Task: Start in the project WonderTech the sprint 'Mission Control', with a duration of 2 weeks.
Action: Mouse moved to (1161, 430)
Screenshot: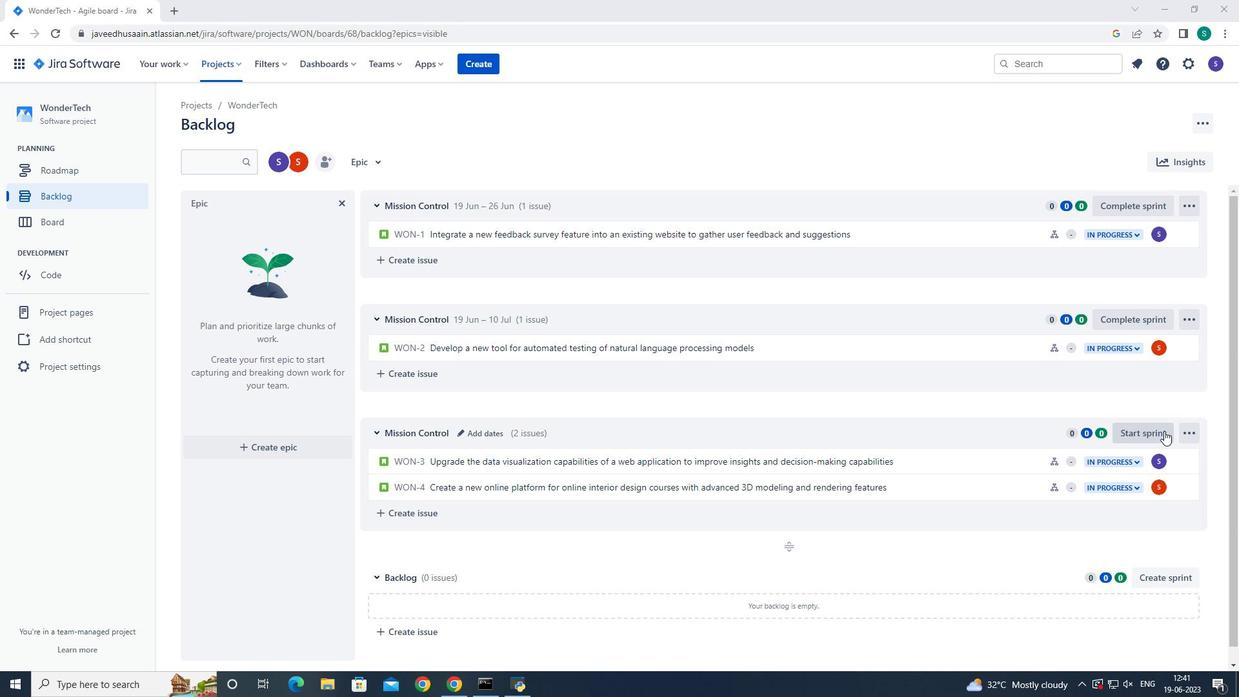 
Action: Mouse pressed left at (1161, 430)
Screenshot: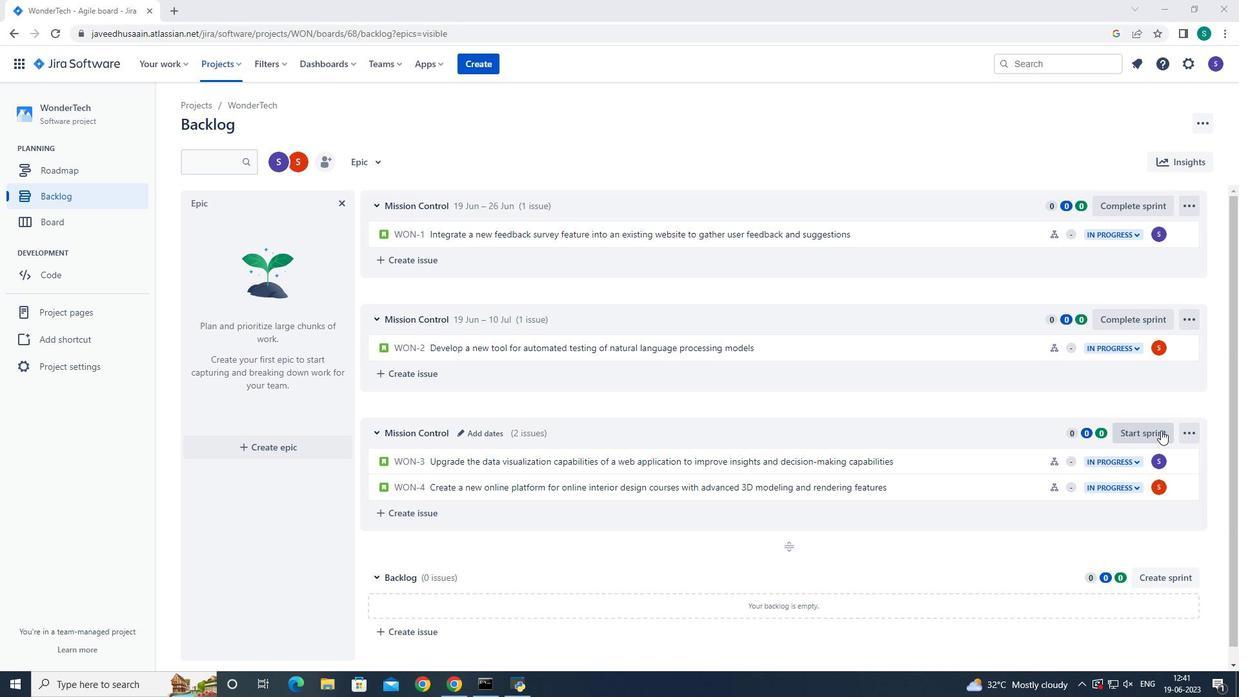 
Action: Mouse moved to (584, 221)
Screenshot: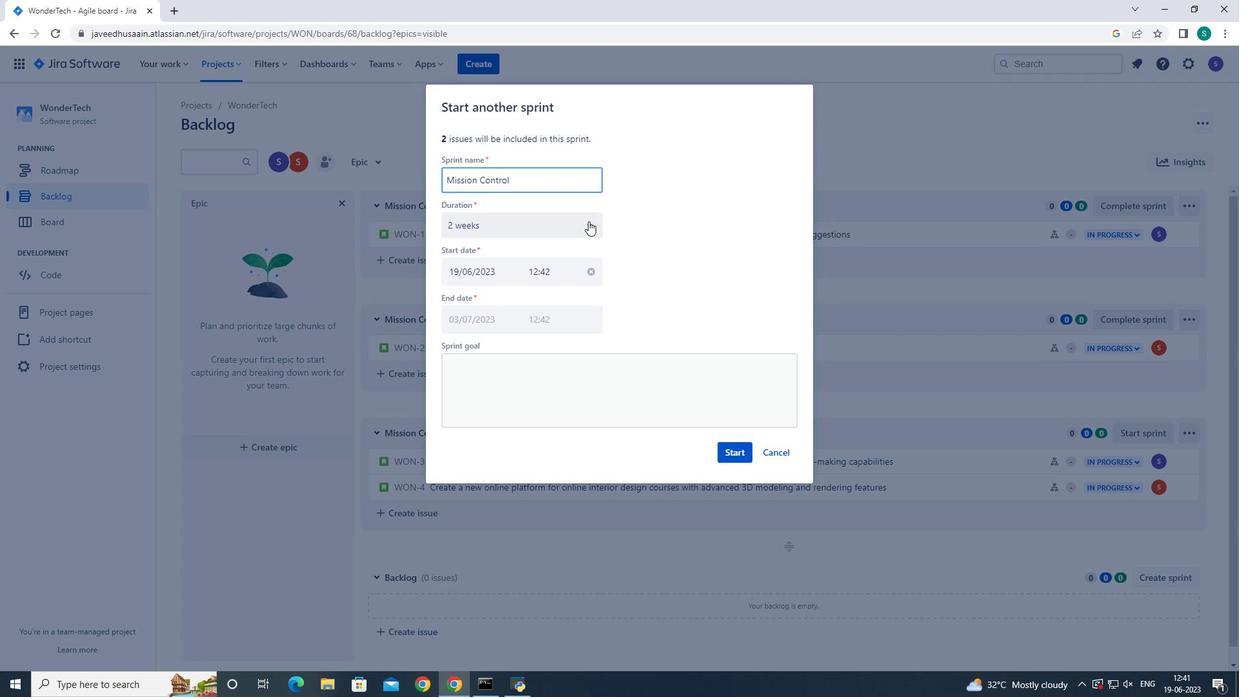 
Action: Mouse pressed left at (584, 221)
Screenshot: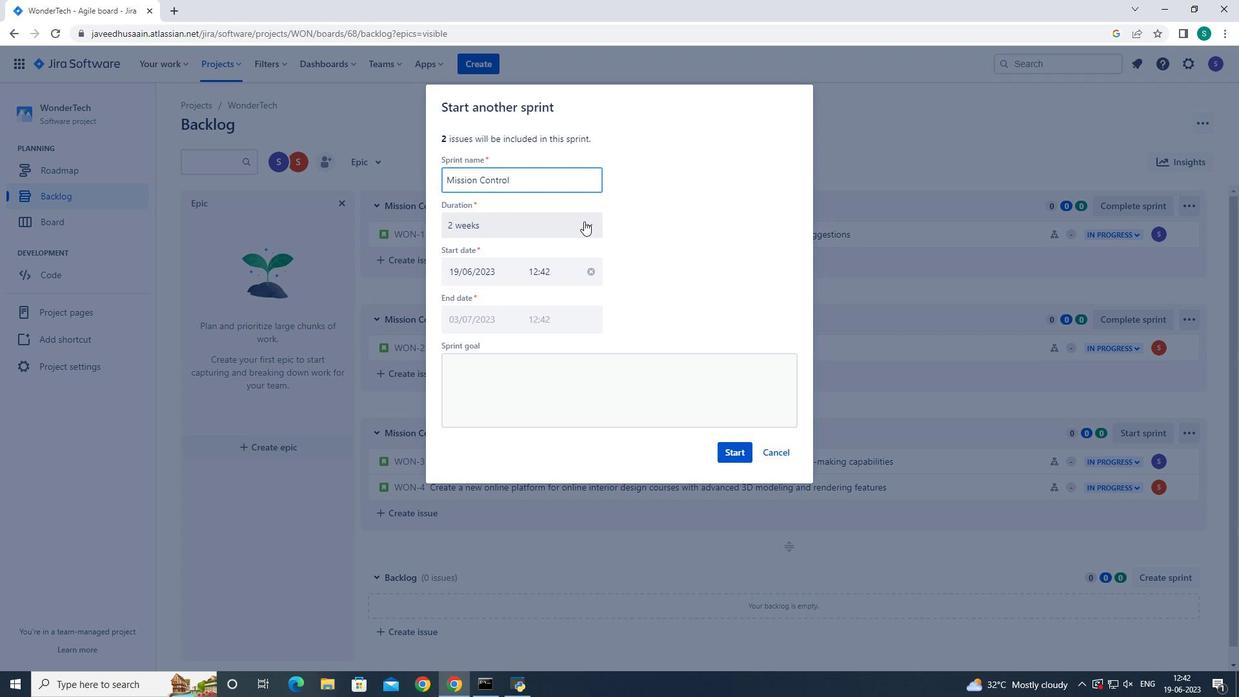 
Action: Mouse moved to (495, 280)
Screenshot: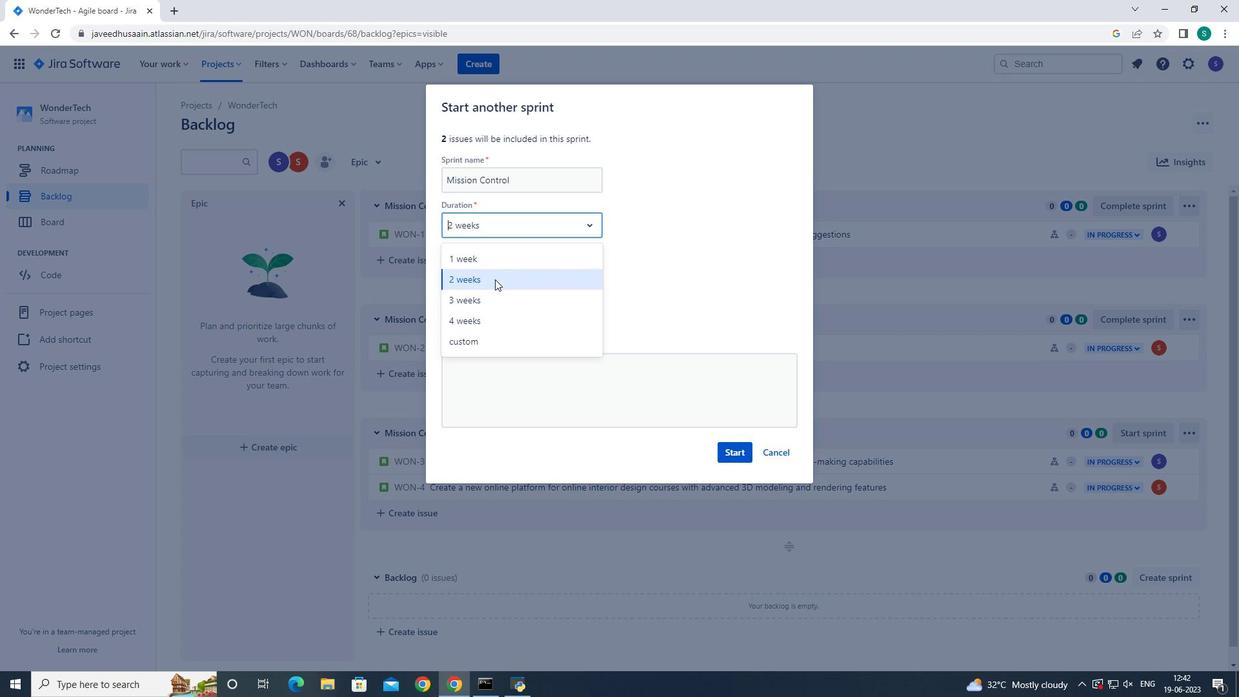 
Action: Mouse pressed left at (495, 280)
Screenshot: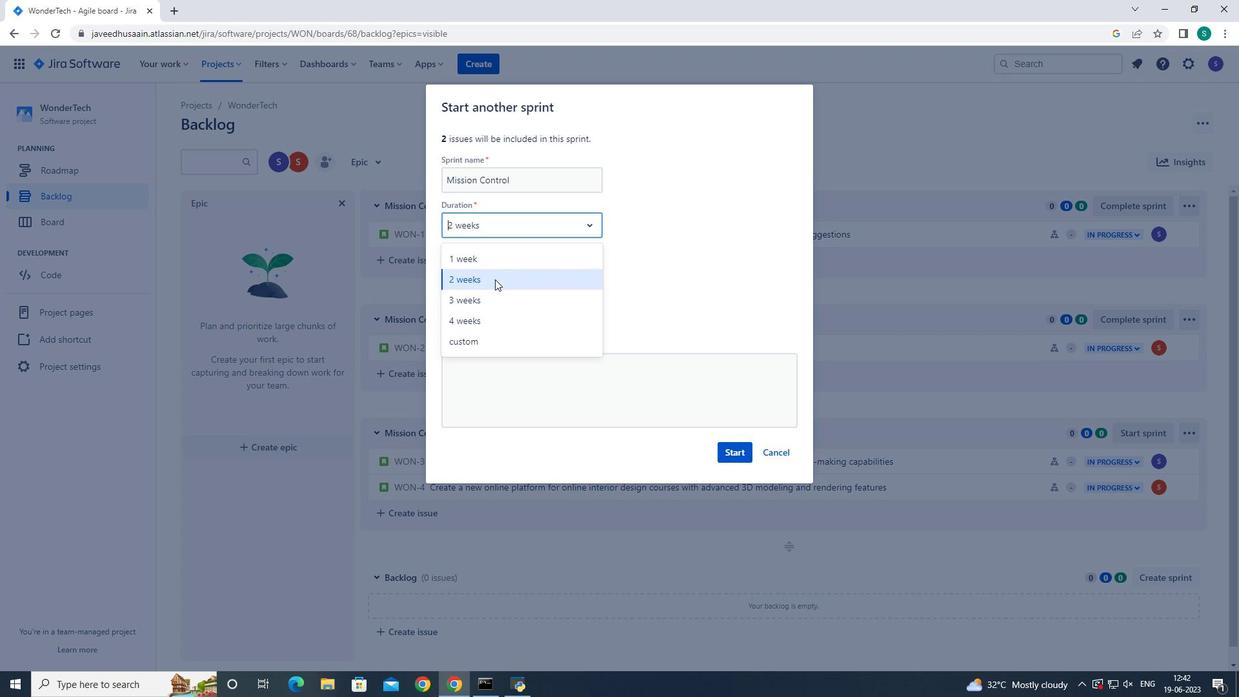 
Action: Mouse moved to (728, 454)
Screenshot: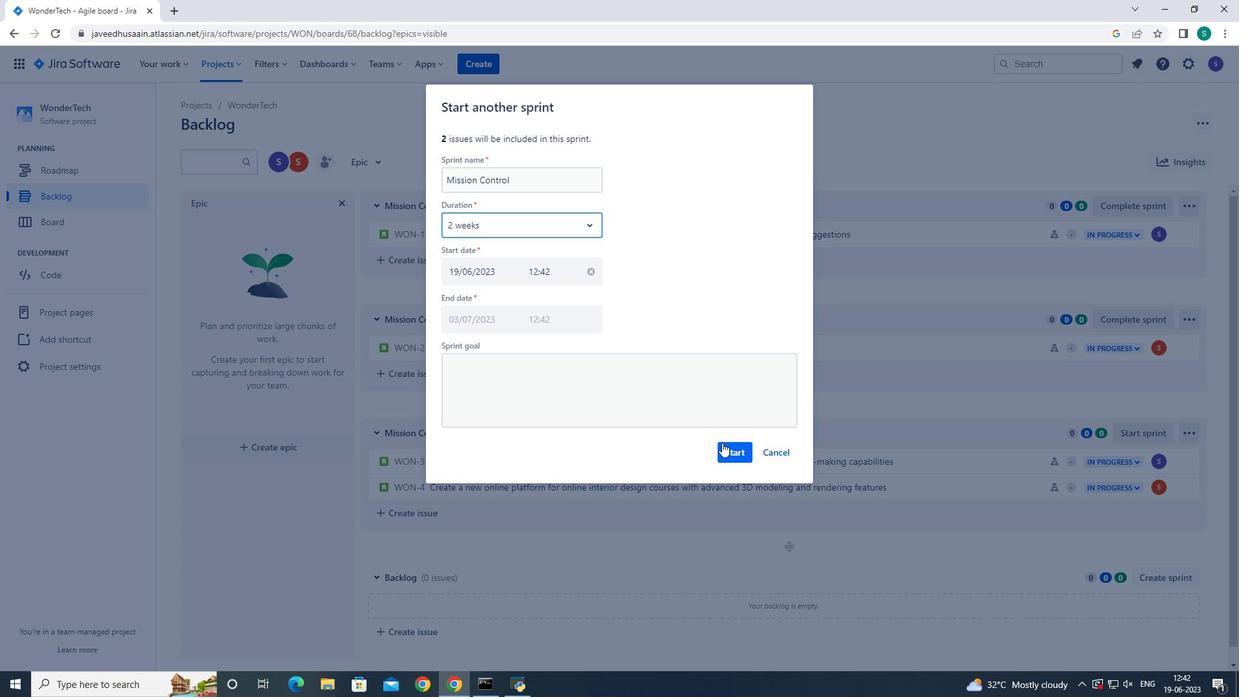 
Action: Mouse pressed left at (728, 454)
Screenshot: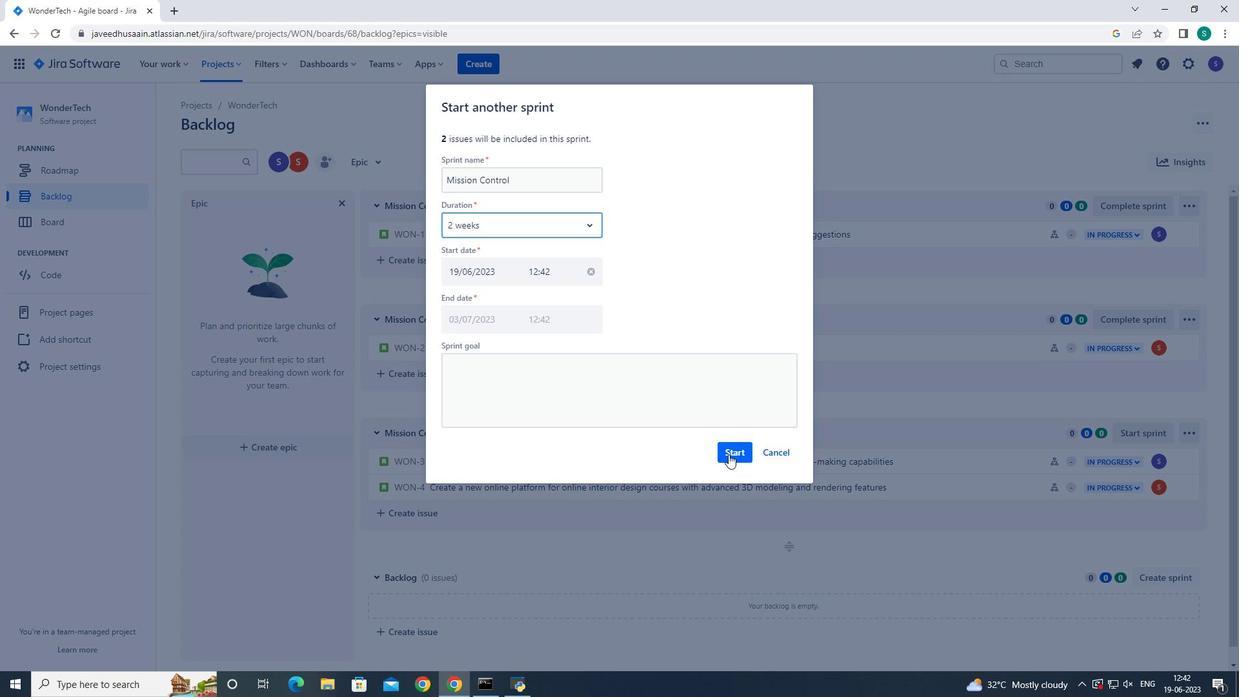 
Action: Mouse moved to (38, 198)
Screenshot: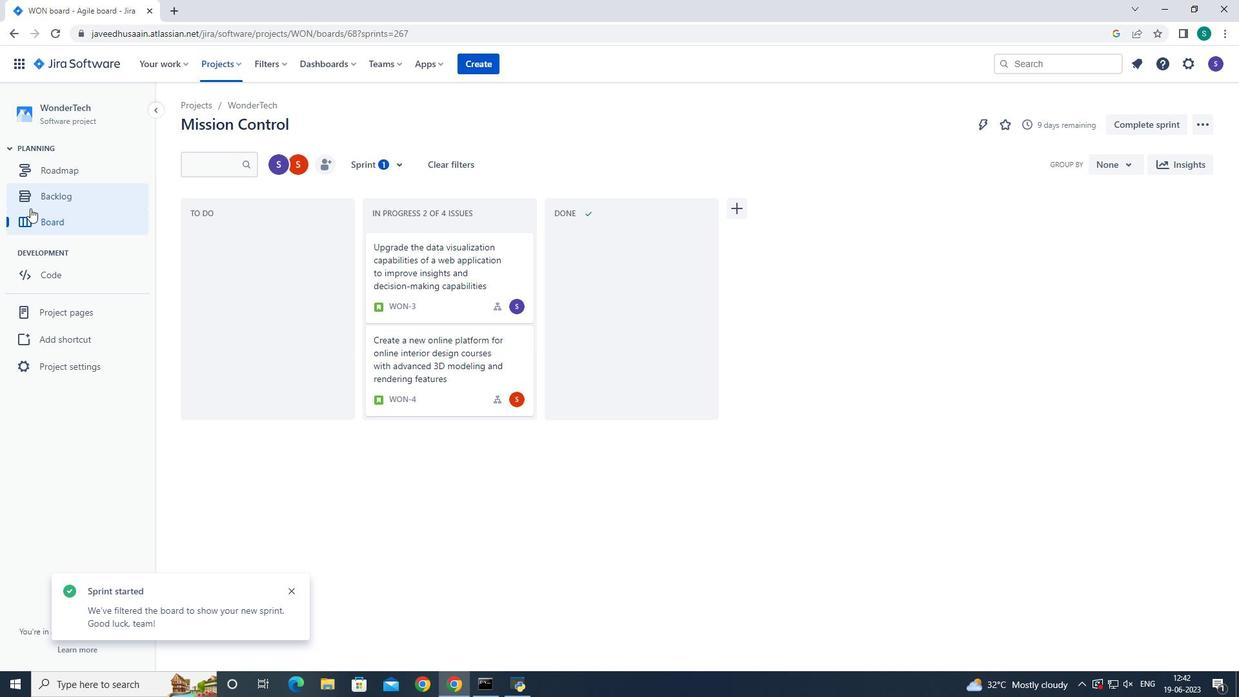 
Action: Mouse pressed left at (38, 198)
Screenshot: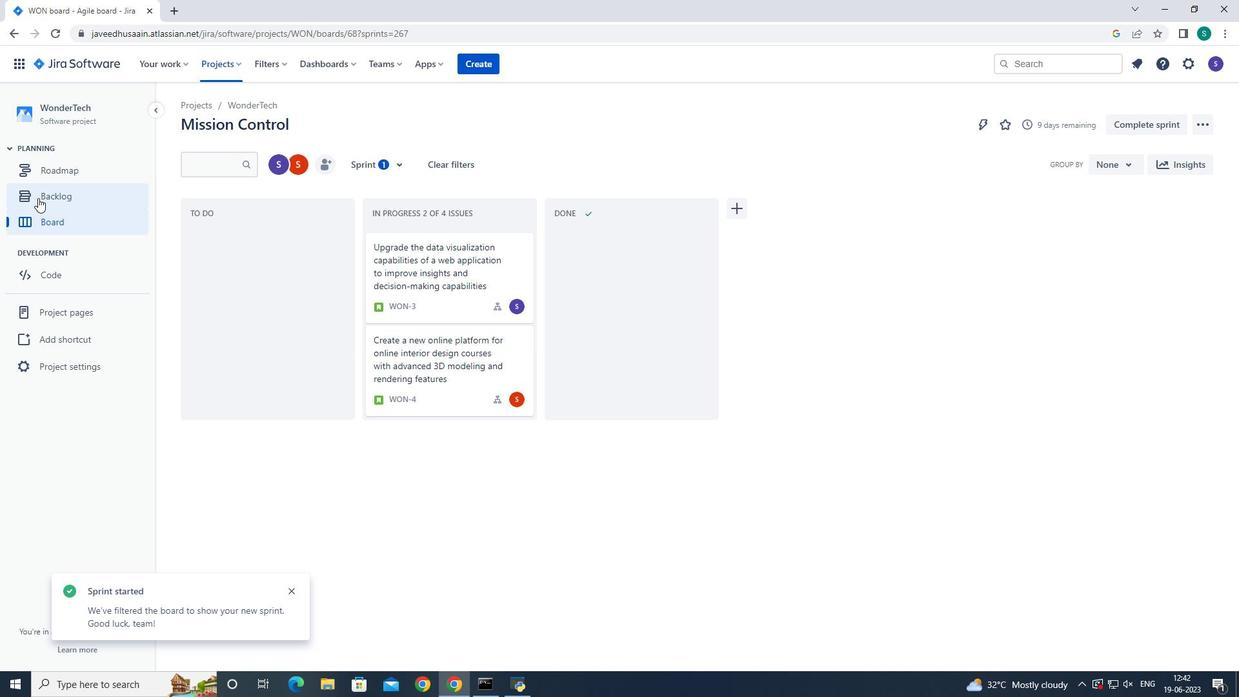 
Action: Mouse moved to (568, 437)
Screenshot: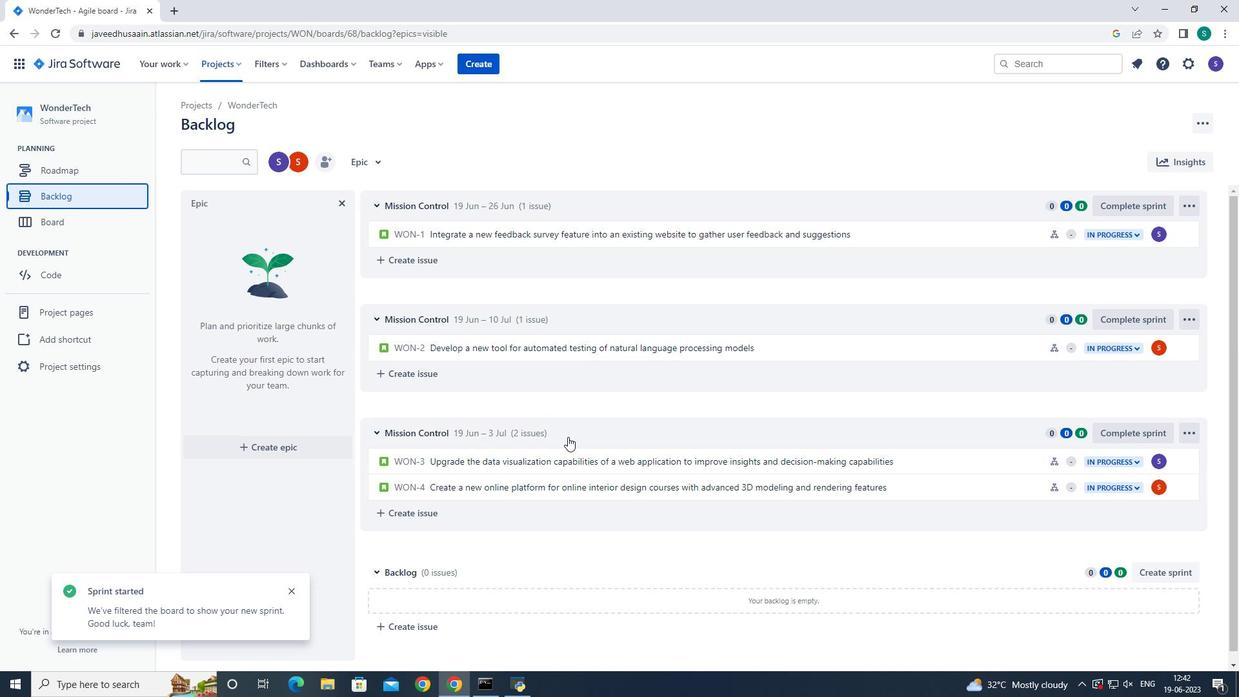 
